 Task: Check all the marketing integrations.
Action: Mouse moved to (764, 72)
Screenshot: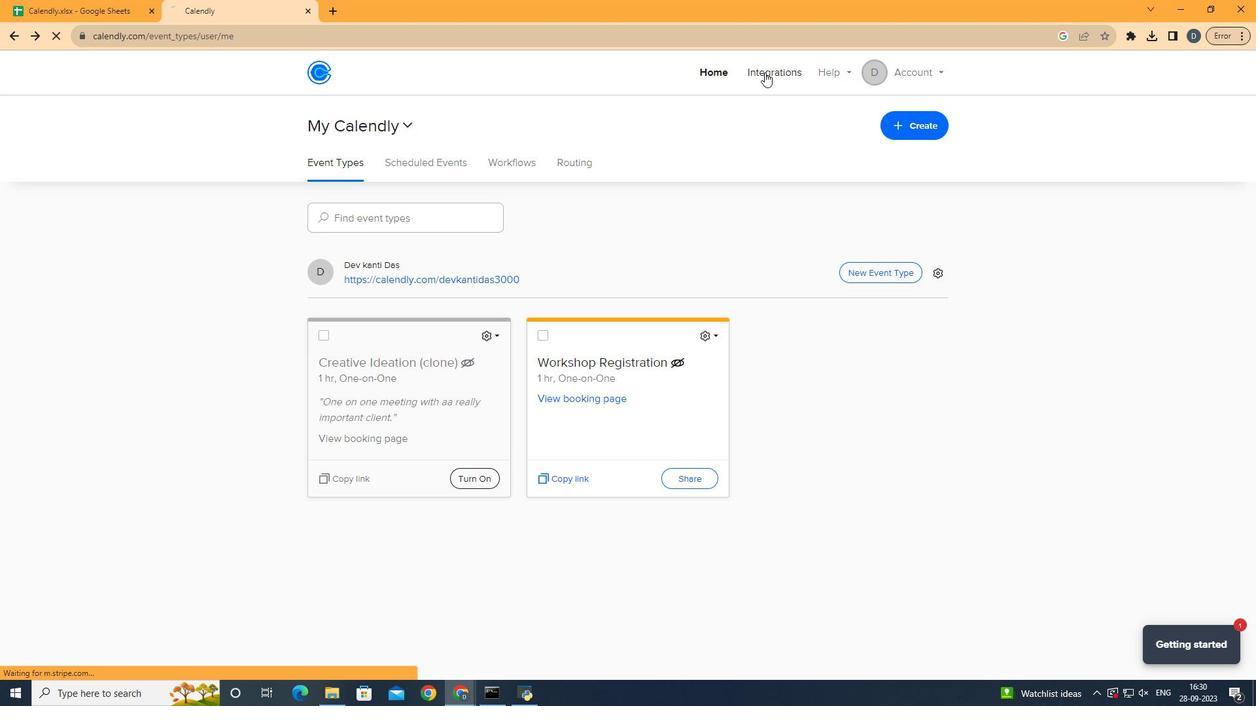 
Action: Mouse pressed left at (764, 72)
Screenshot: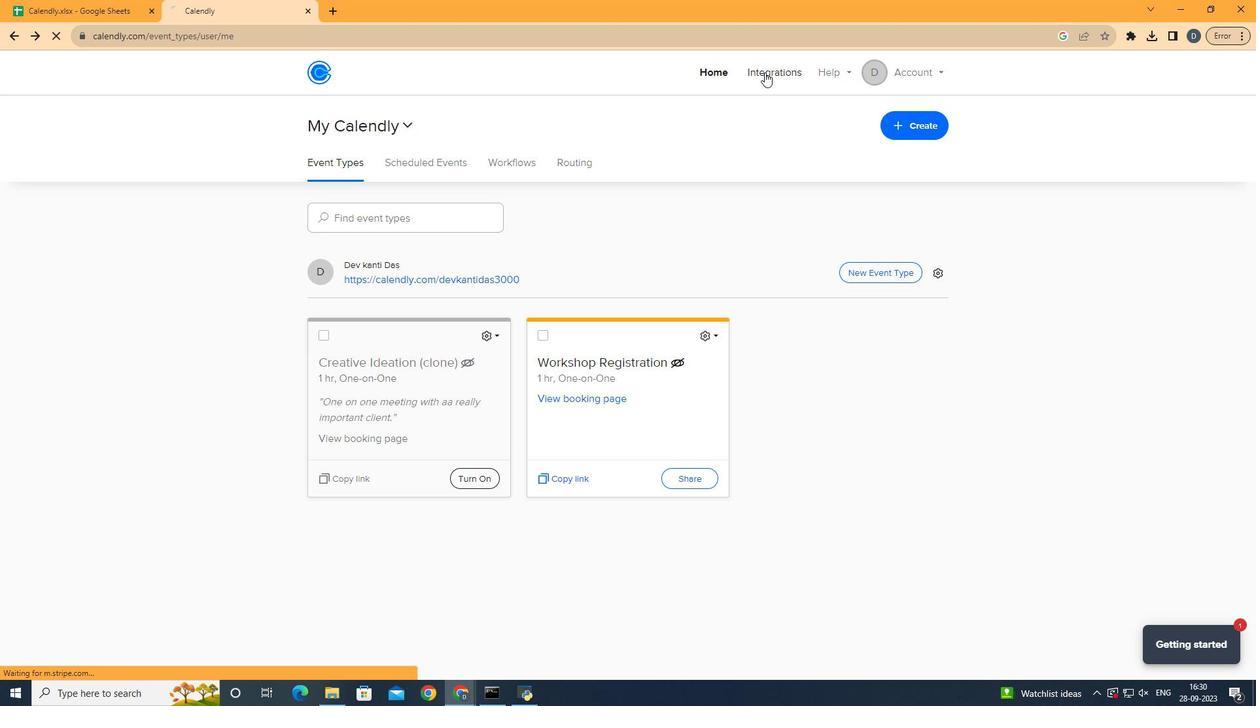 
Action: Mouse moved to (350, 265)
Screenshot: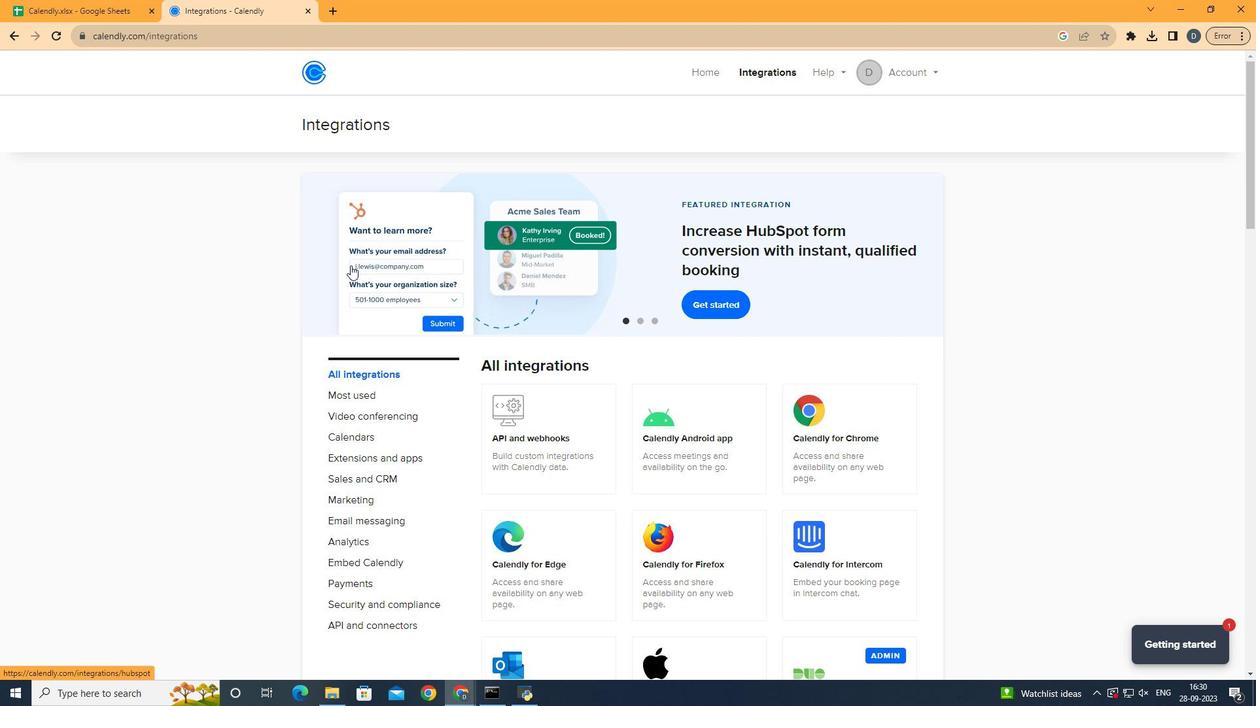 
Action: Mouse scrolled (350, 264) with delta (0, 0)
Screenshot: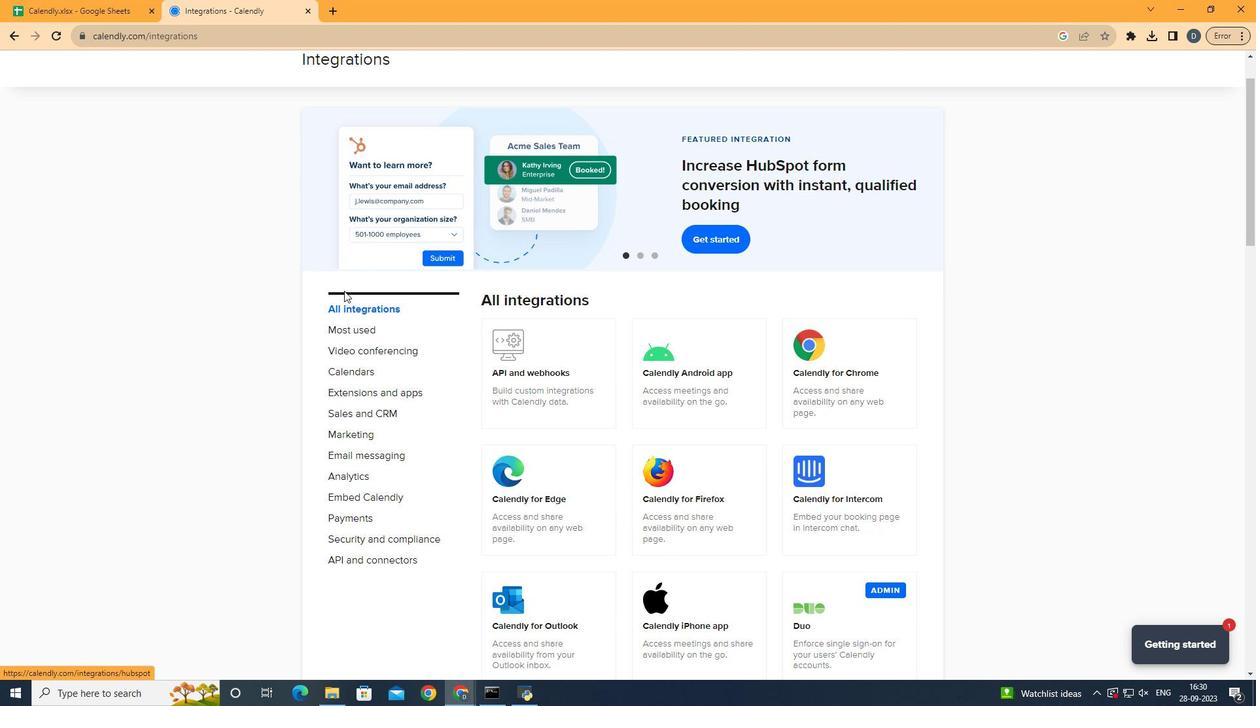 
Action: Mouse moved to (363, 433)
Screenshot: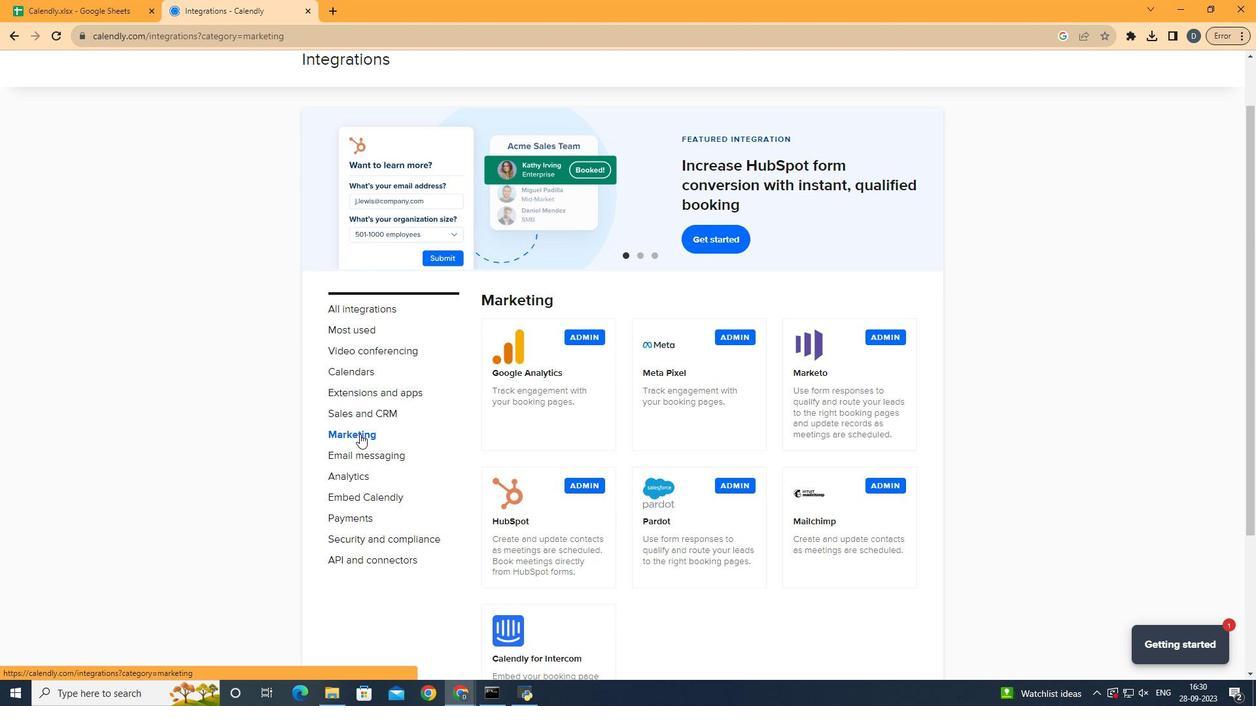 
Action: Mouse pressed left at (363, 433)
Screenshot: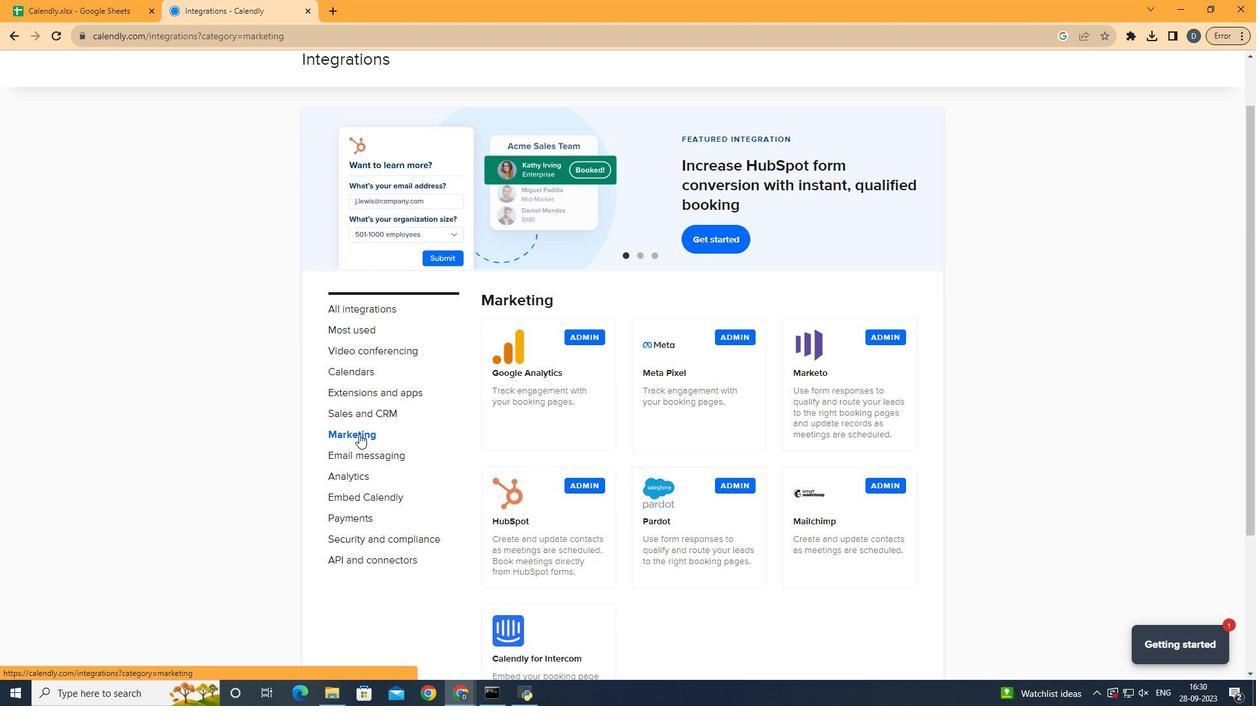 
Action: Mouse moved to (908, 398)
Screenshot: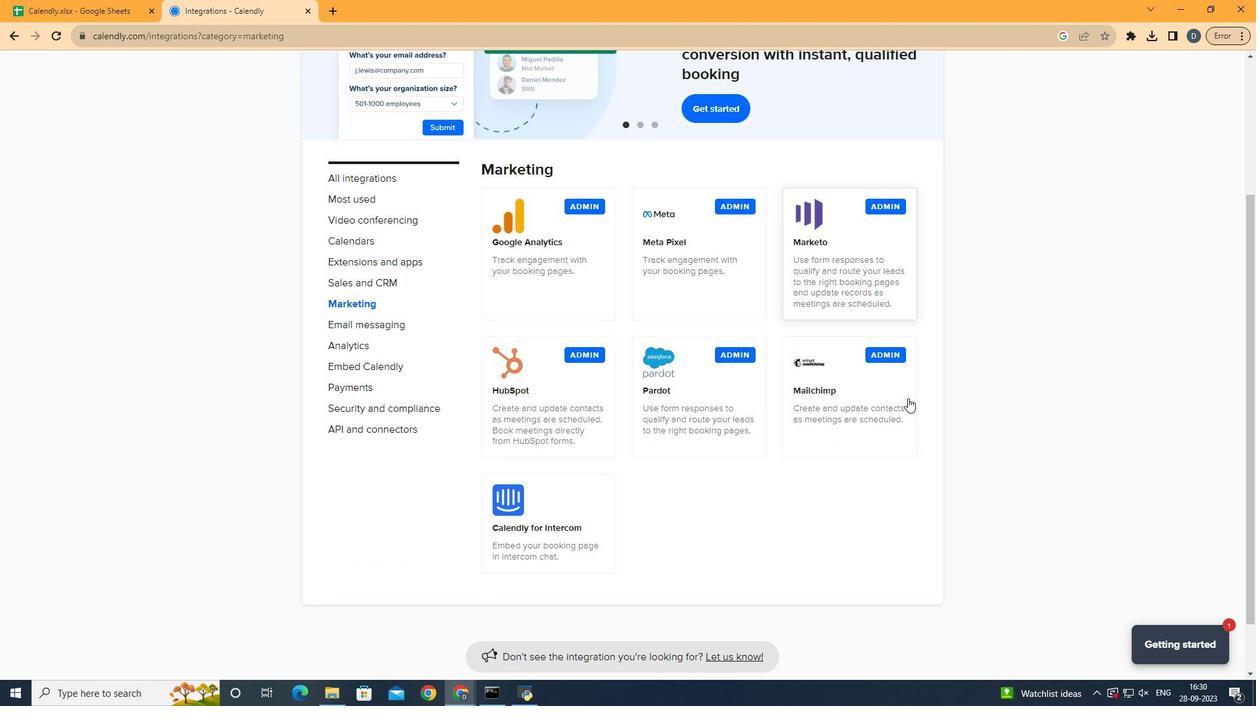 
Action: Mouse scrolled (908, 397) with delta (0, 0)
Screenshot: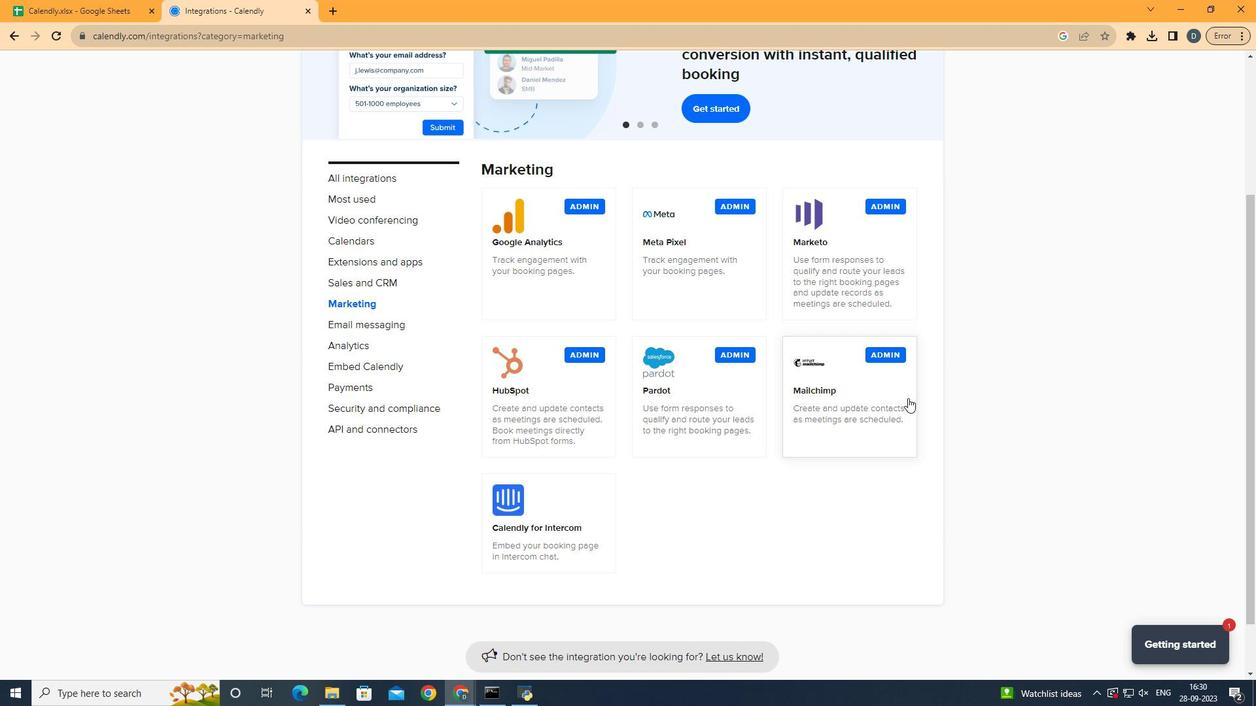 
Action: Mouse scrolled (908, 397) with delta (0, 0)
Screenshot: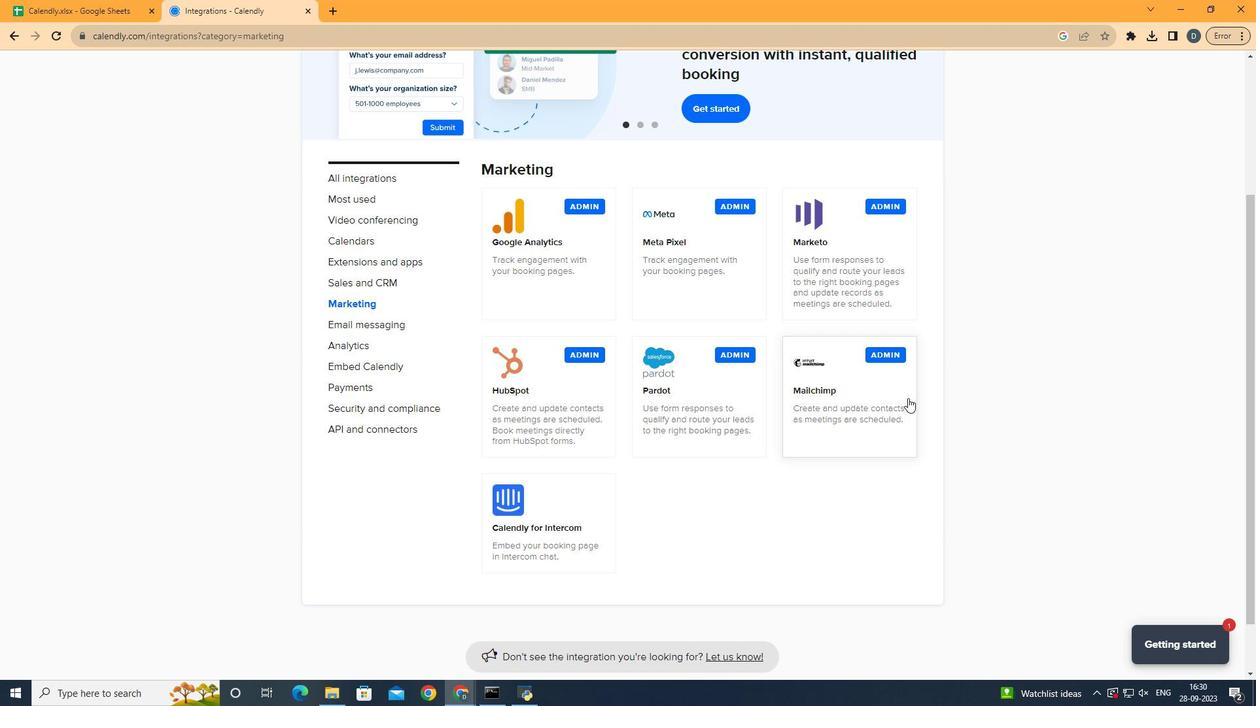 
